 Task: Check the average views per listing of family room in the last 3 years.
Action: Mouse moved to (833, 182)
Screenshot: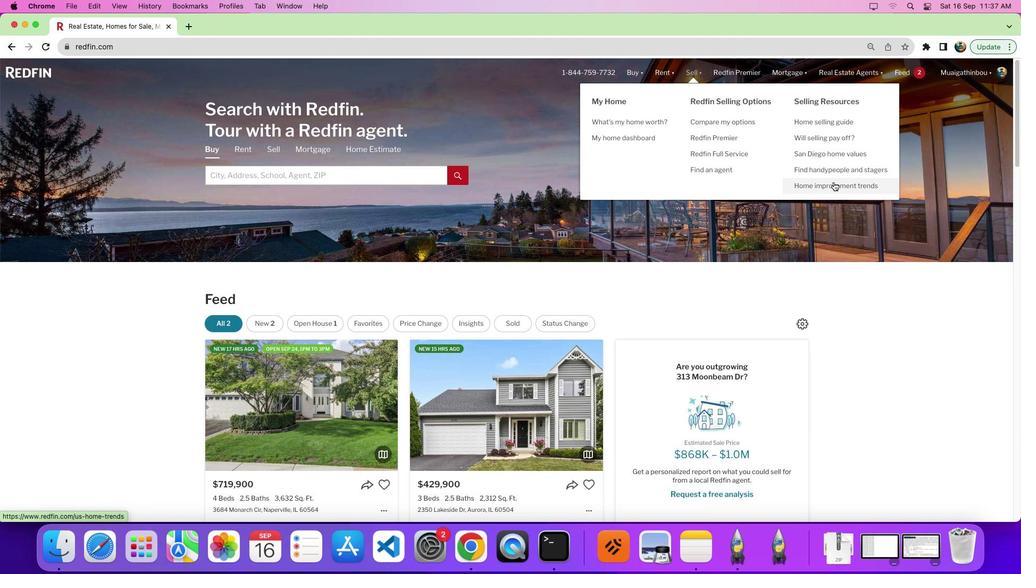 
Action: Mouse pressed left at (833, 182)
Screenshot: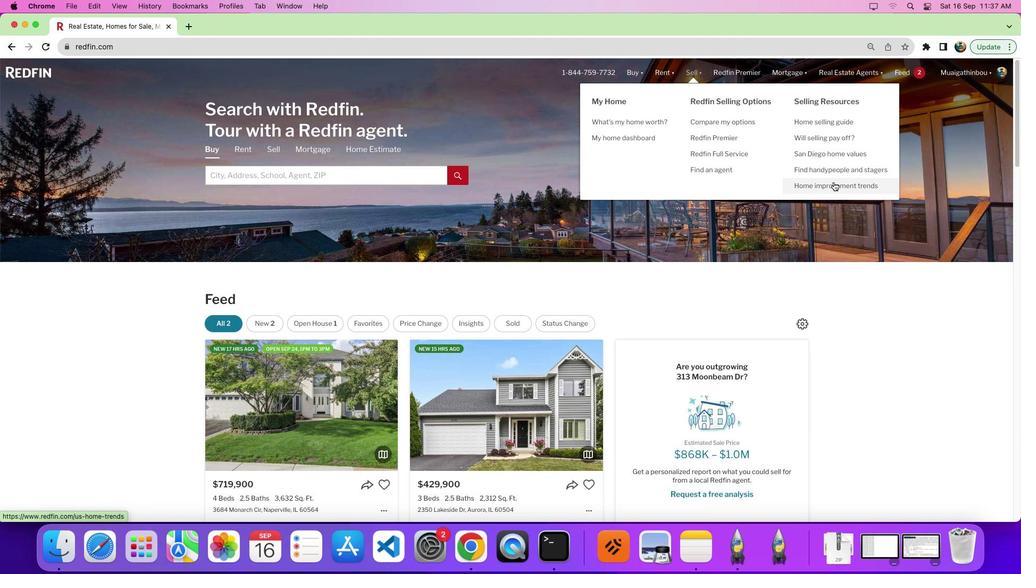 
Action: Mouse pressed left at (833, 182)
Screenshot: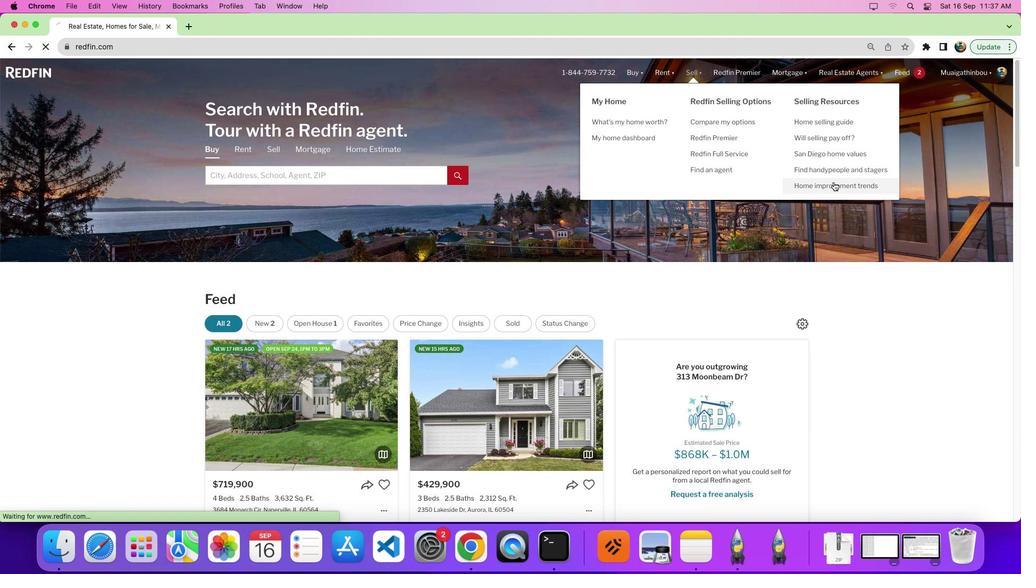 
Action: Mouse moved to (285, 202)
Screenshot: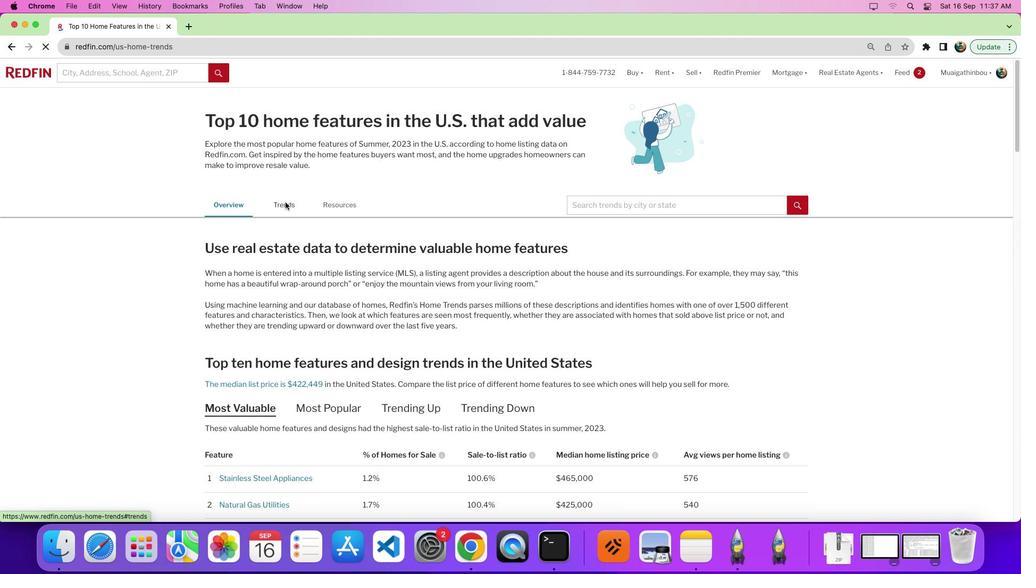 
Action: Mouse pressed left at (285, 202)
Screenshot: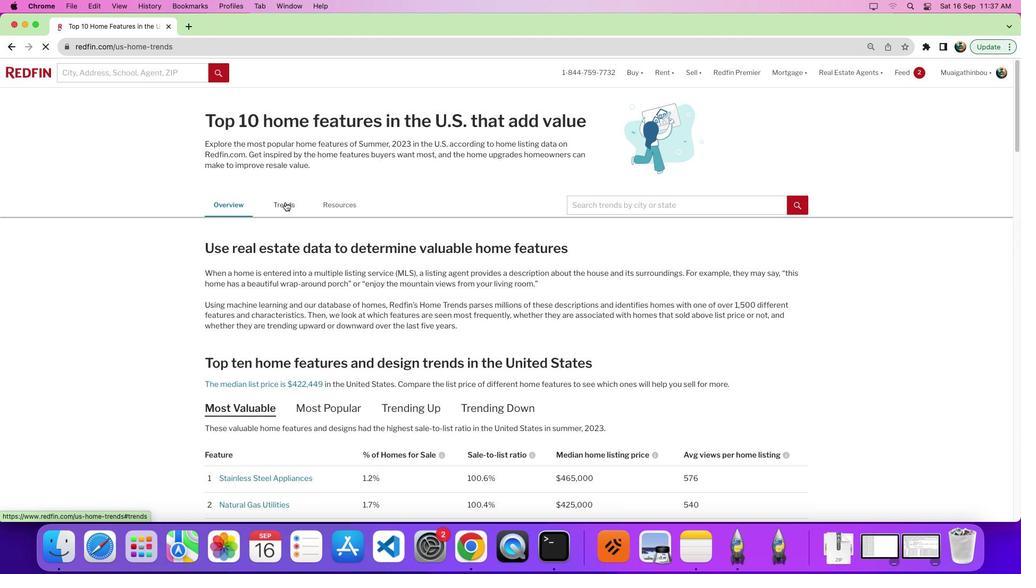 
Action: Mouse moved to (407, 242)
Screenshot: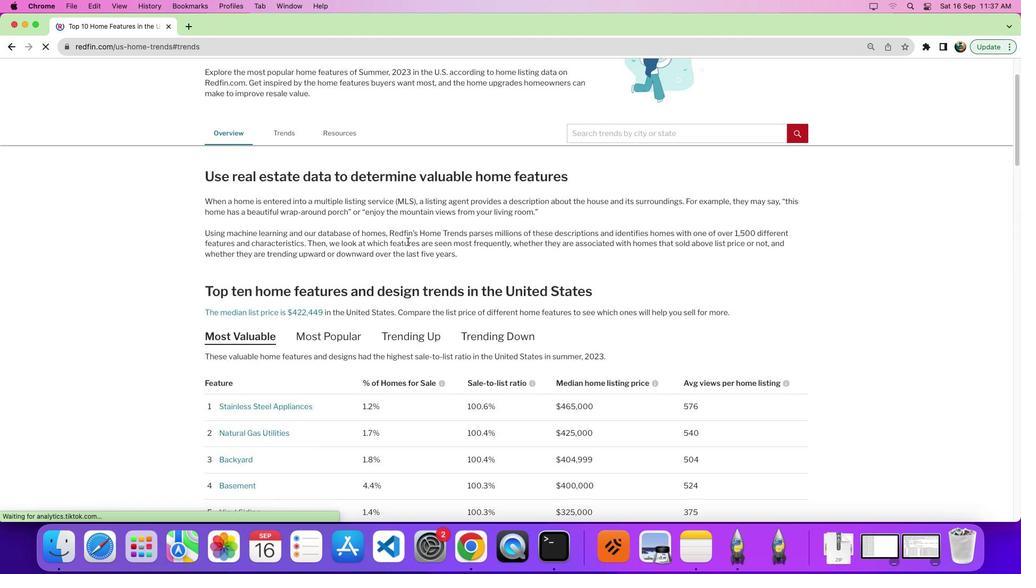 
Action: Mouse scrolled (407, 242) with delta (0, 0)
Screenshot: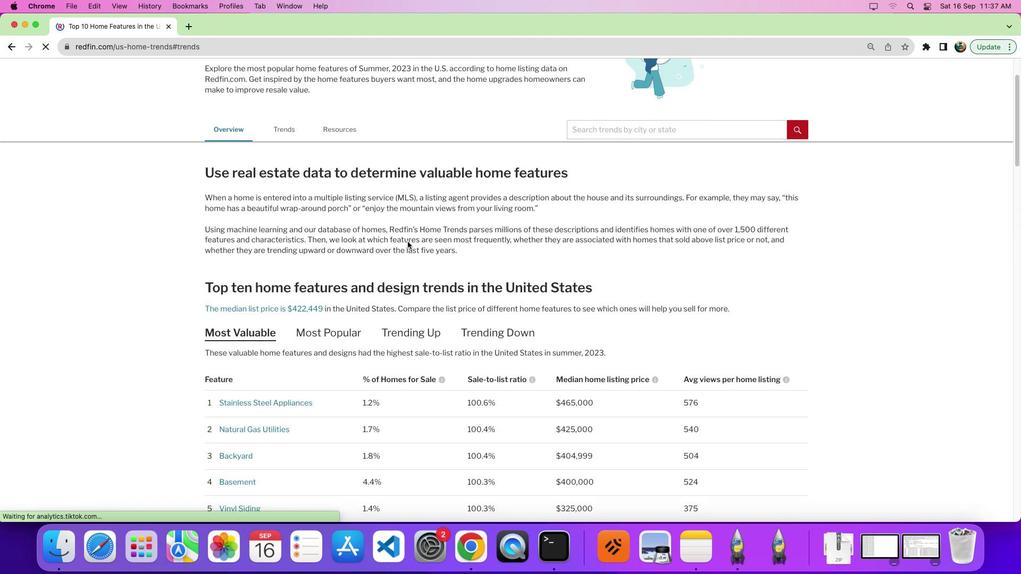 
Action: Mouse scrolled (407, 242) with delta (0, 0)
Screenshot: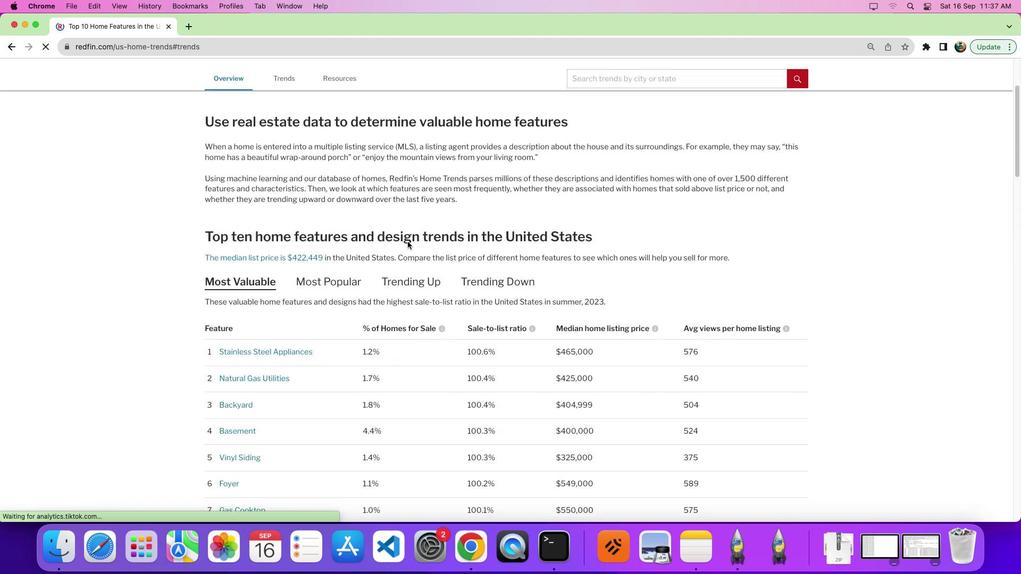 
Action: Mouse scrolled (407, 242) with delta (0, -4)
Screenshot: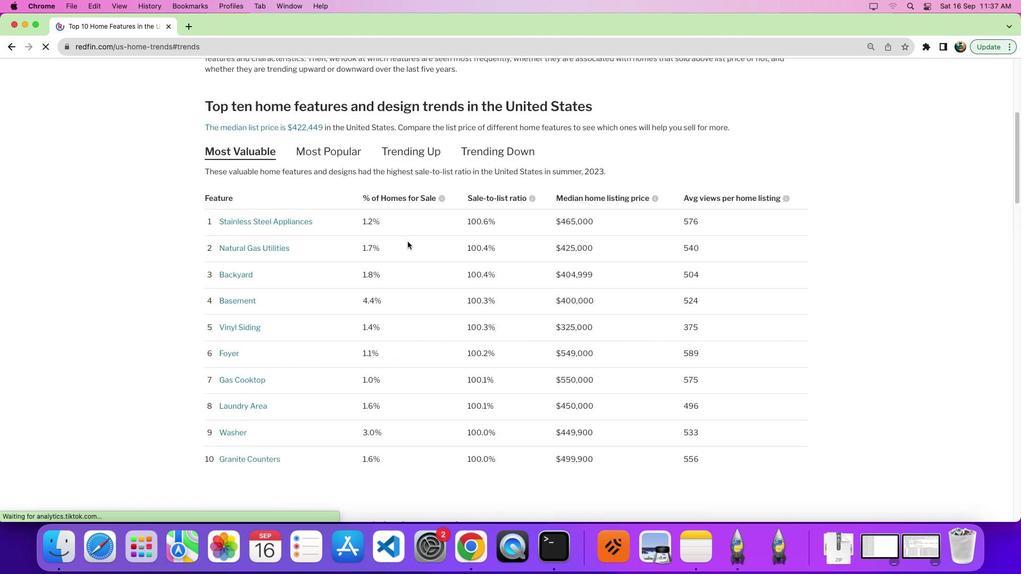 
Action: Mouse moved to (410, 252)
Screenshot: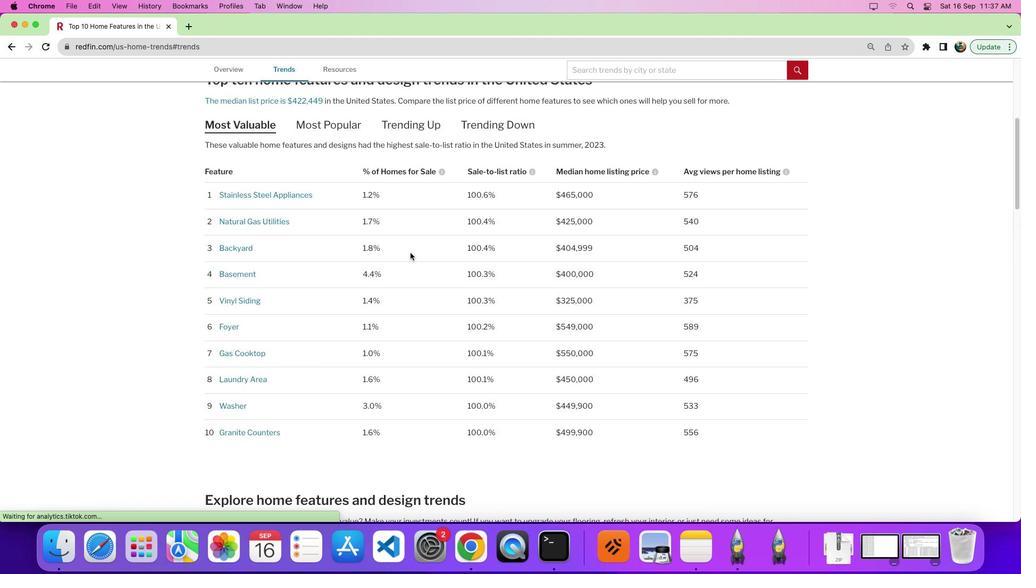 
Action: Mouse scrolled (410, 252) with delta (0, 0)
Screenshot: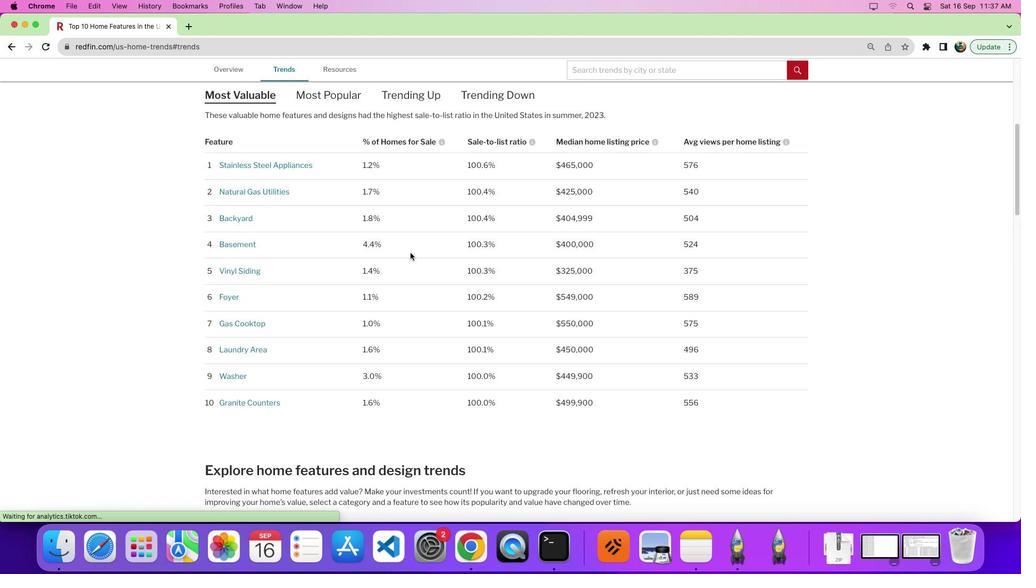 
Action: Mouse scrolled (410, 252) with delta (0, 0)
Screenshot: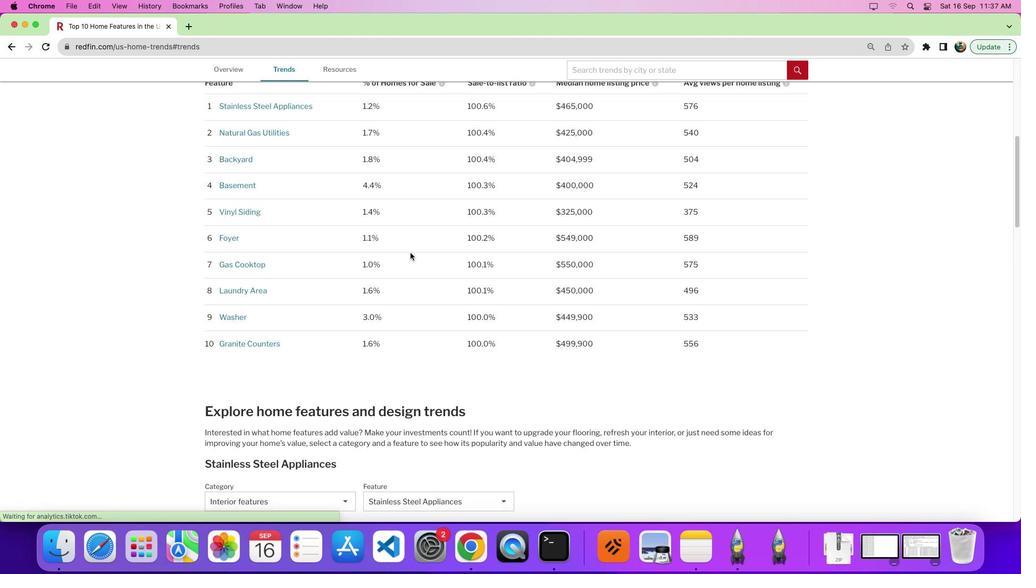 
Action: Mouse scrolled (410, 252) with delta (0, -3)
Screenshot: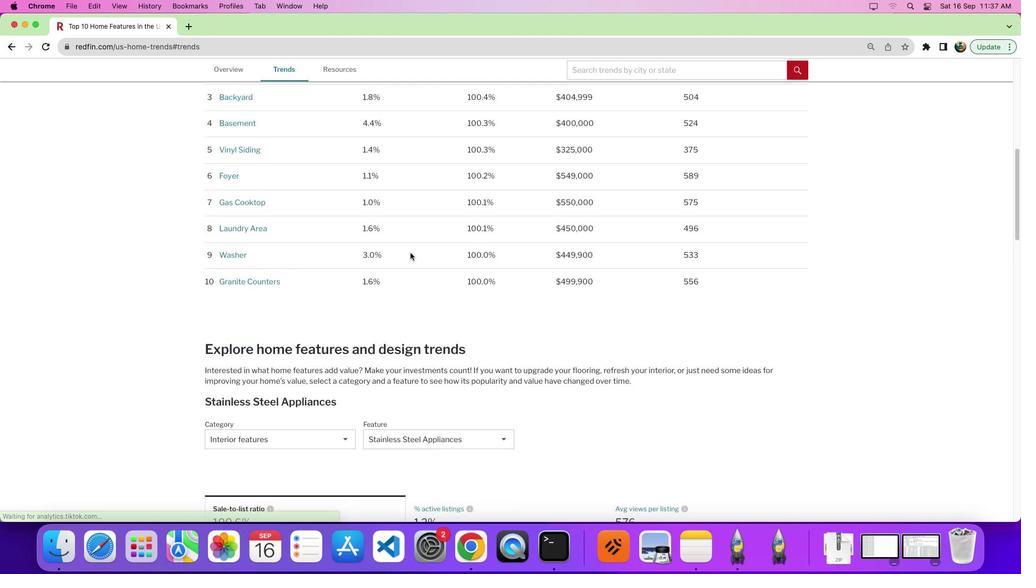 
Action: Mouse scrolled (410, 252) with delta (0, 0)
Screenshot: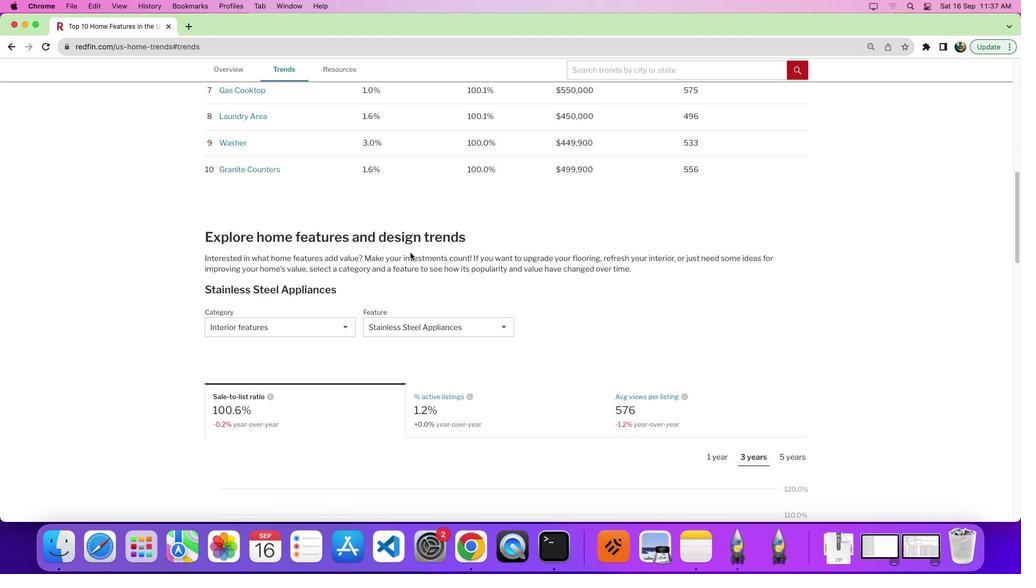 
Action: Mouse scrolled (410, 252) with delta (0, 0)
Screenshot: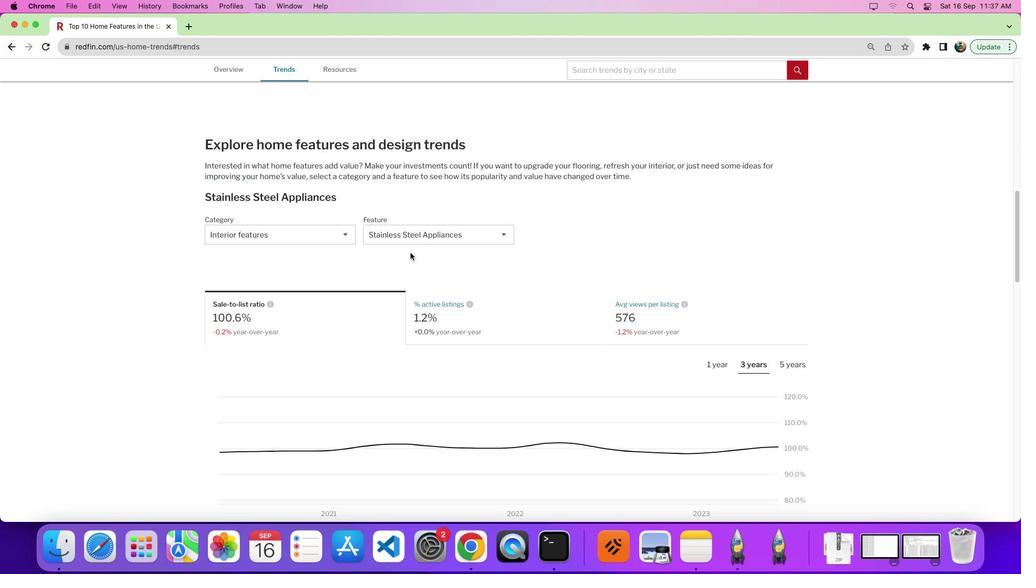 
Action: Mouse scrolled (410, 252) with delta (0, -4)
Screenshot: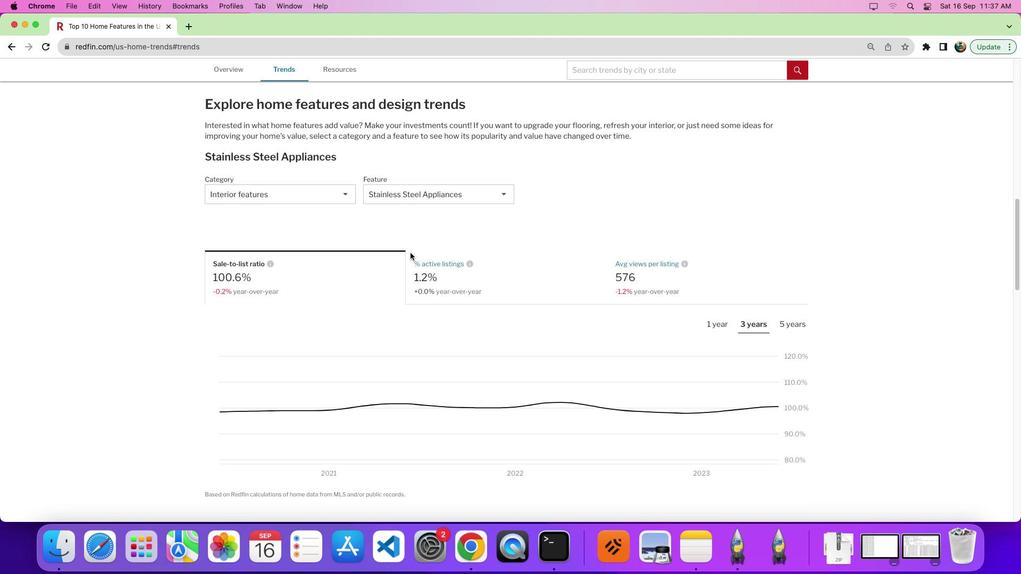 
Action: Mouse moved to (446, 192)
Screenshot: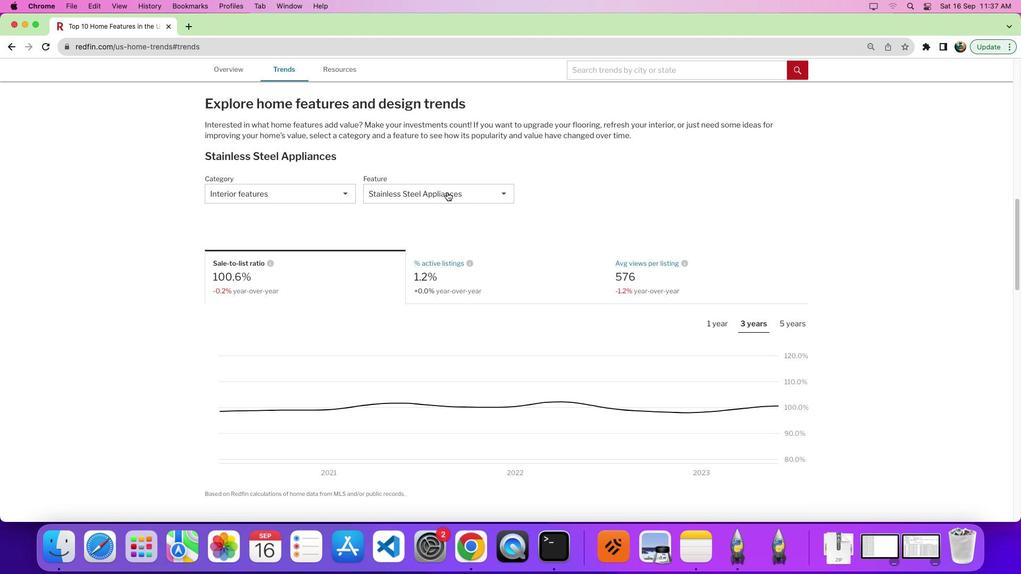 
Action: Mouse pressed left at (446, 192)
Screenshot: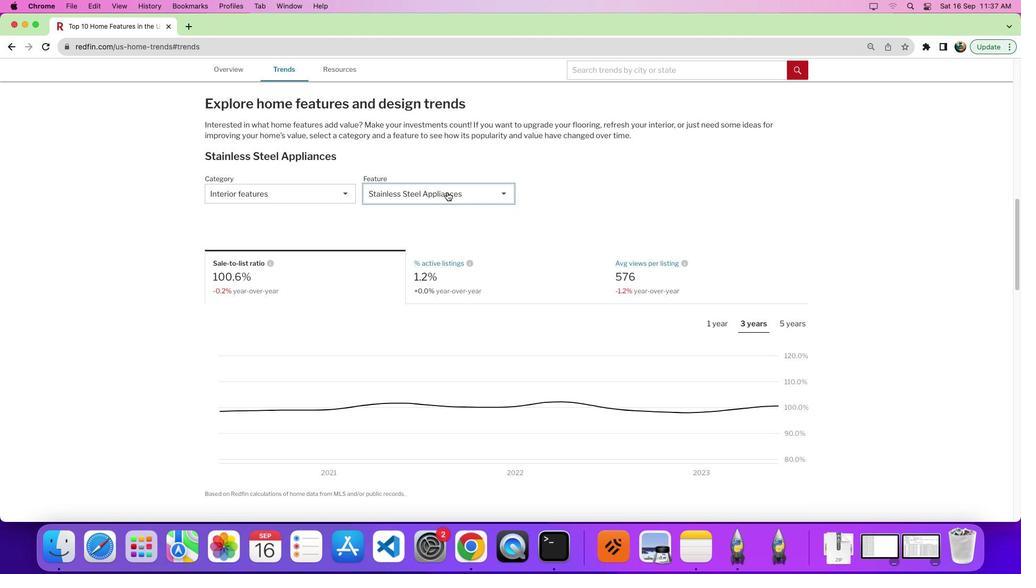 
Action: Mouse moved to (511, 272)
Screenshot: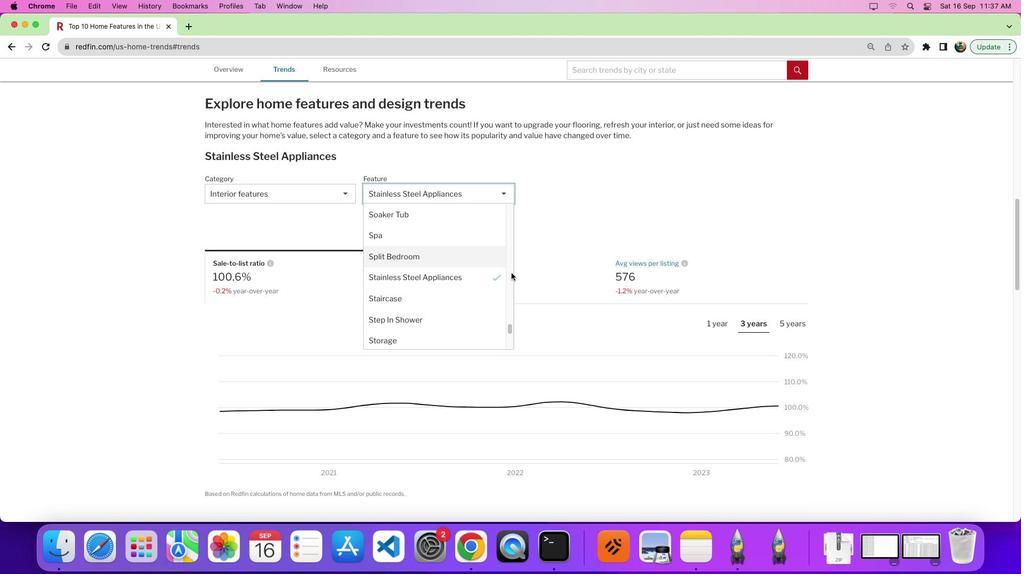 
Action: Mouse pressed left at (511, 272)
Screenshot: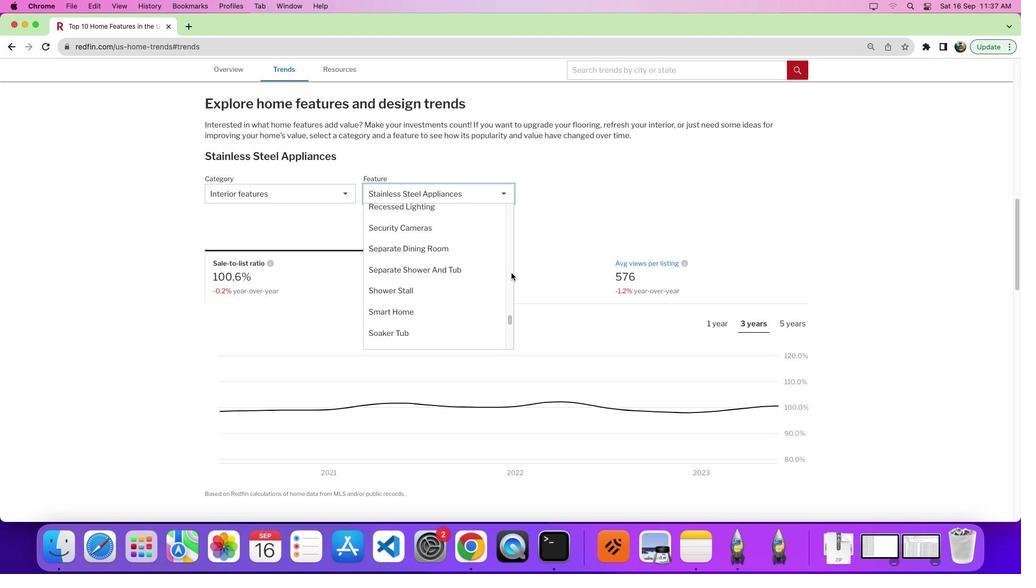 
Action: Mouse moved to (416, 251)
Screenshot: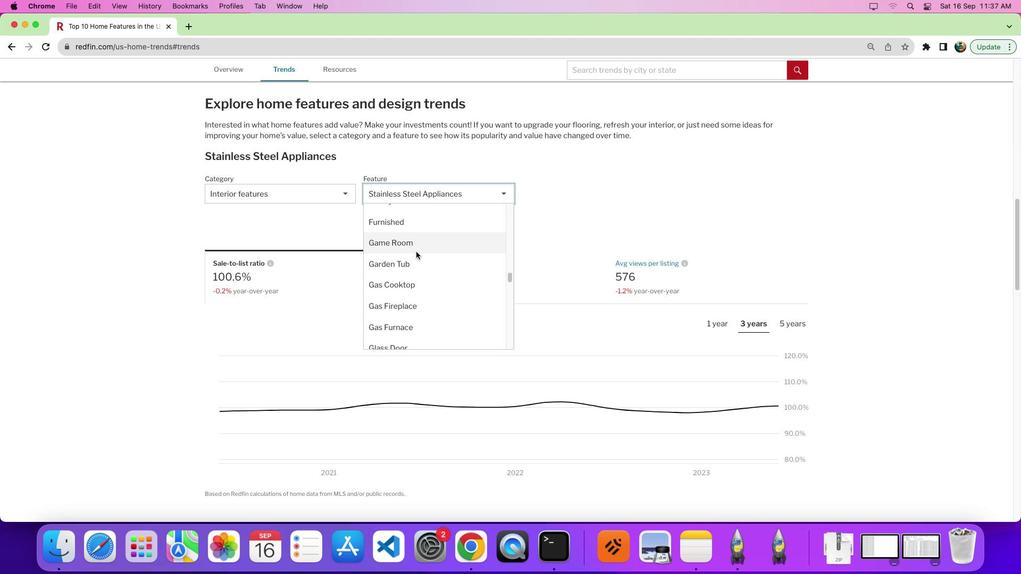 
Action: Mouse scrolled (416, 251) with delta (0, 0)
Screenshot: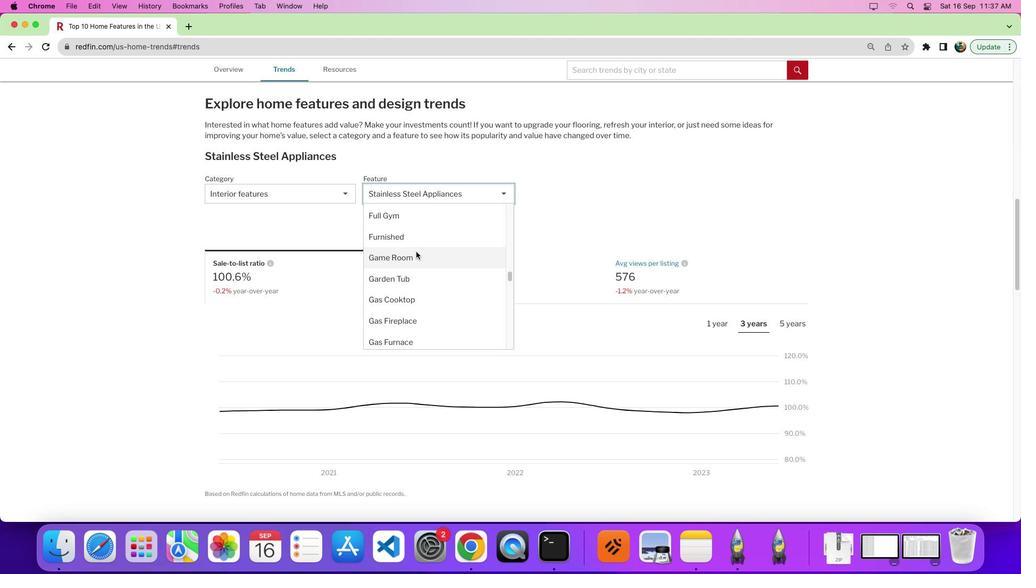
Action: Mouse scrolled (416, 251) with delta (0, 0)
Screenshot: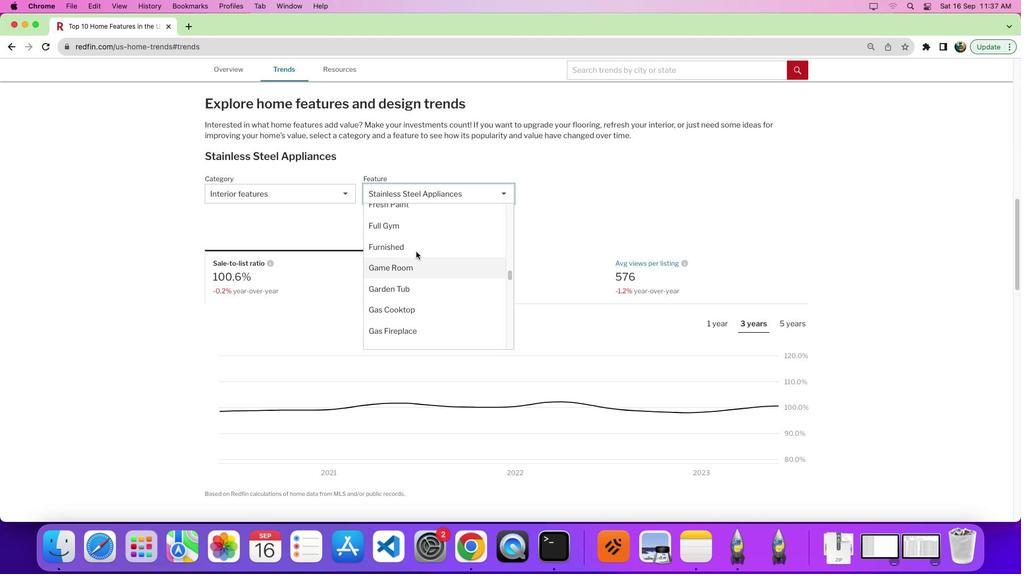 
Action: Mouse moved to (413, 230)
Screenshot: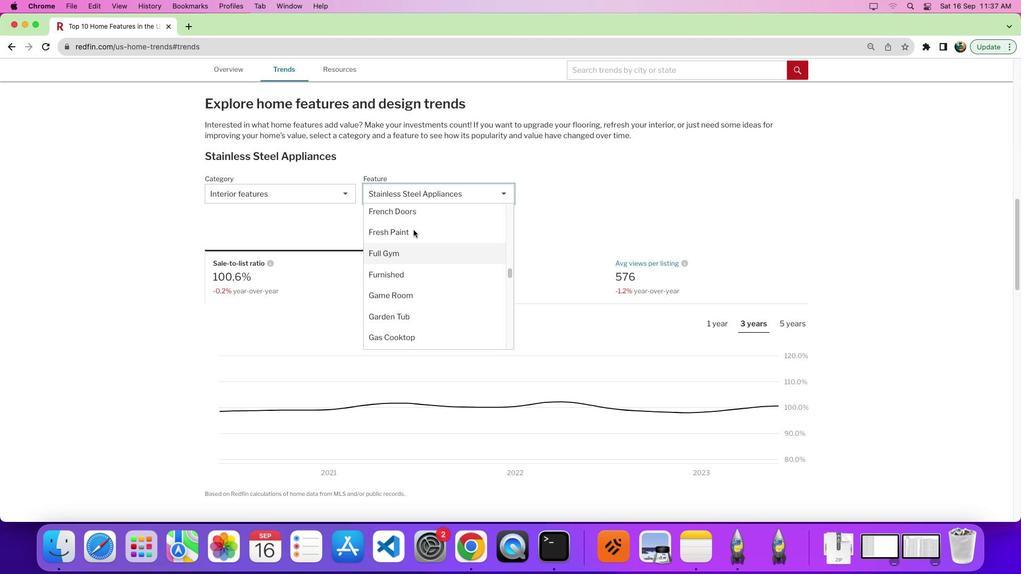 
Action: Mouse scrolled (413, 230) with delta (0, 0)
Screenshot: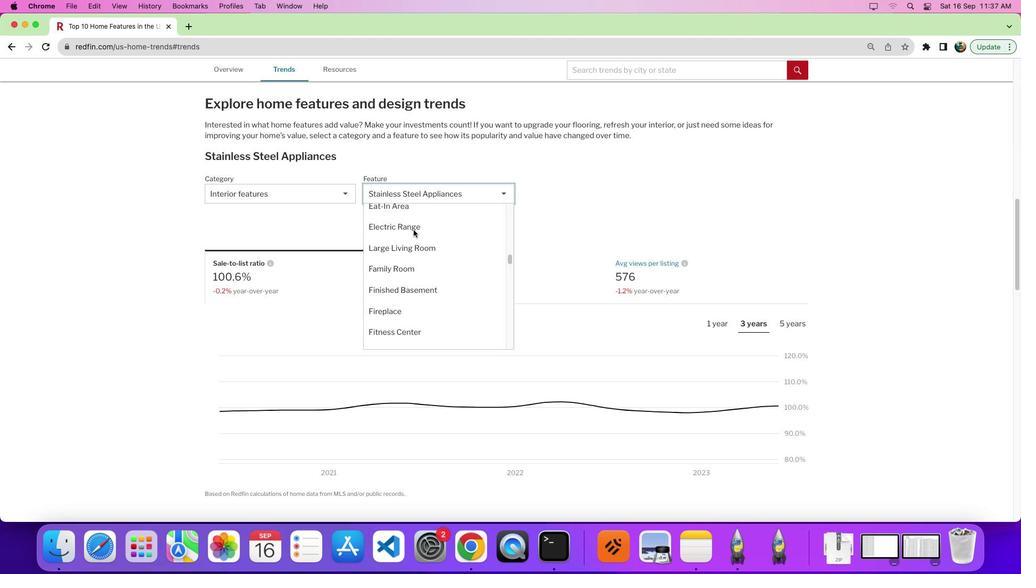 
Action: Mouse scrolled (413, 230) with delta (0, 1)
Screenshot: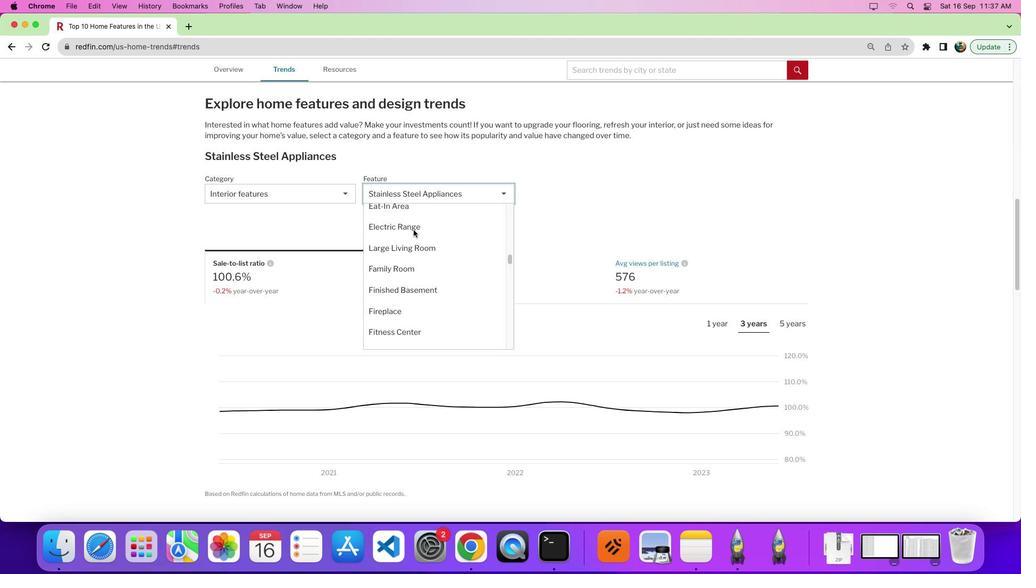 
Action: Mouse scrolled (413, 230) with delta (0, 4)
Screenshot: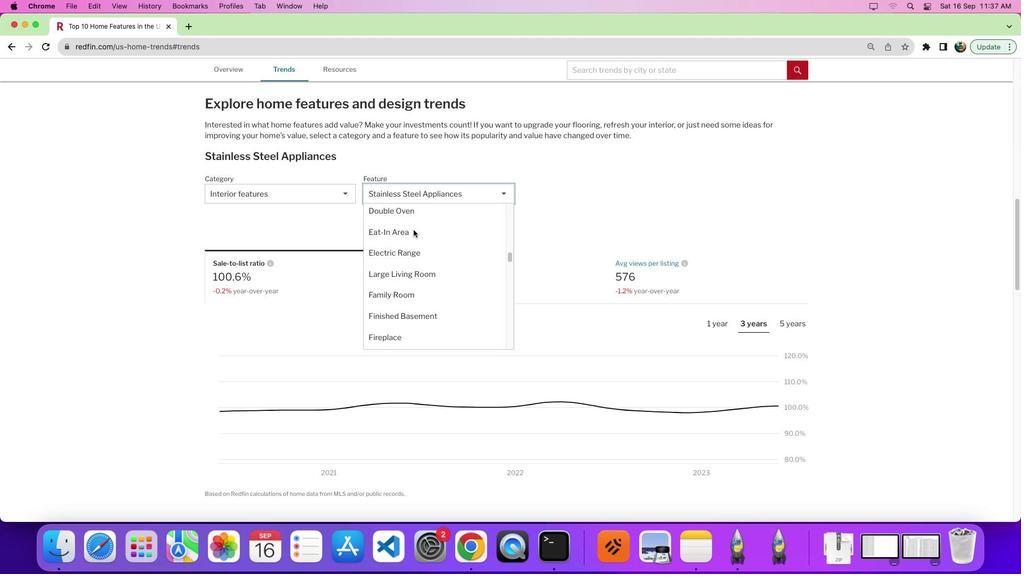
Action: Mouse moved to (419, 328)
Screenshot: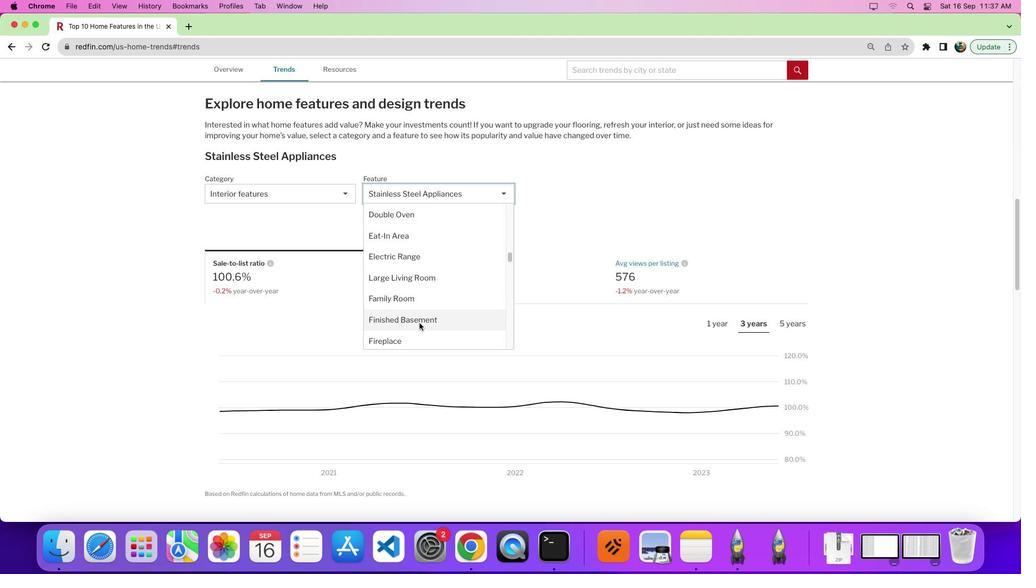 
Action: Mouse scrolled (419, 328) with delta (0, 0)
Screenshot: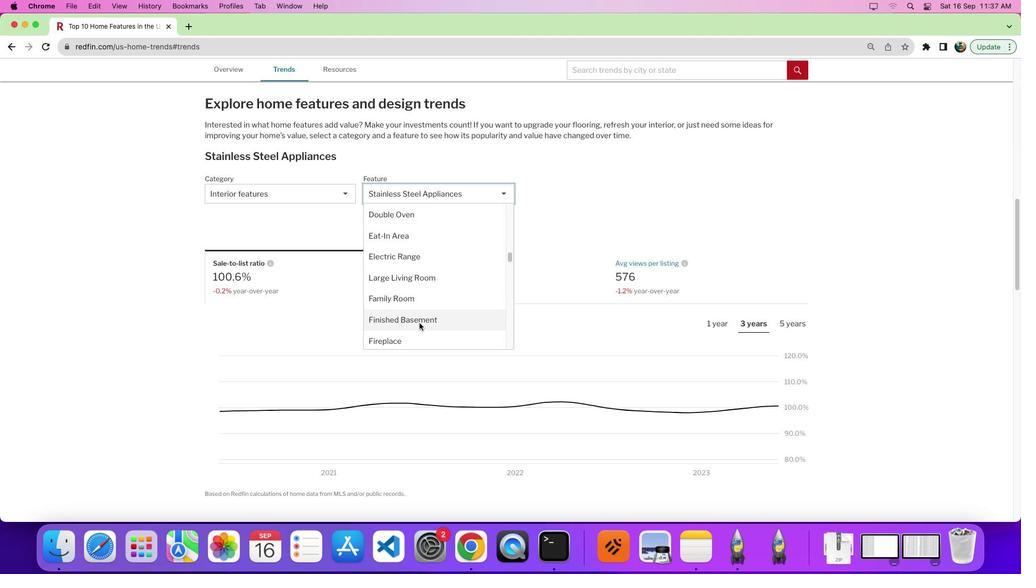 
Action: Mouse moved to (419, 324)
Screenshot: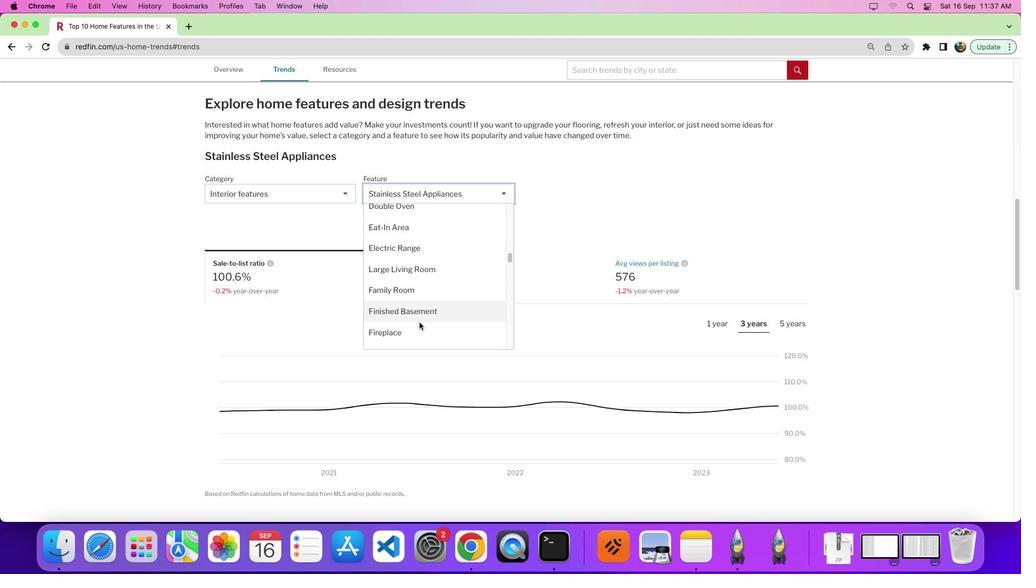 
Action: Mouse scrolled (419, 324) with delta (0, 0)
Screenshot: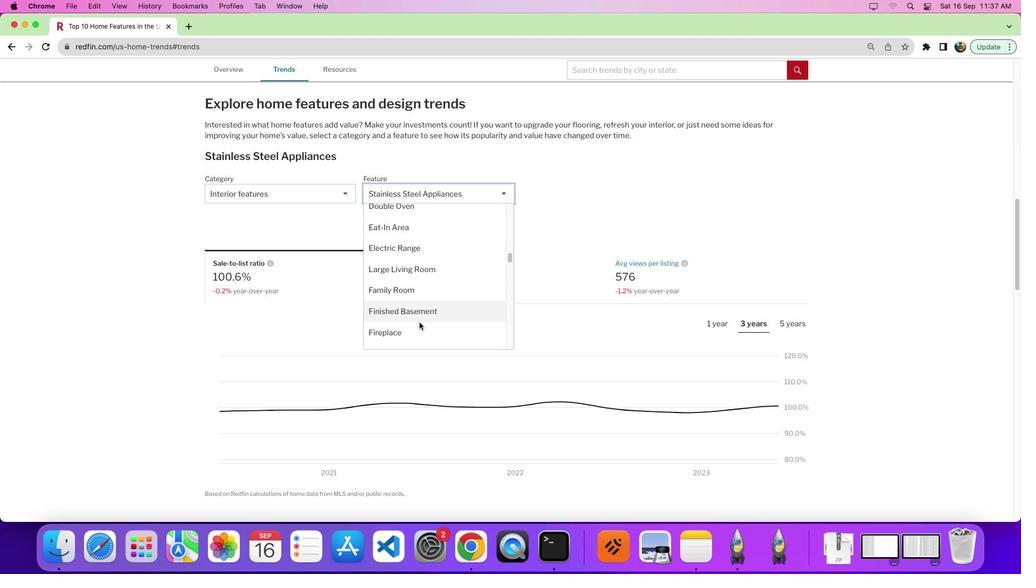 
Action: Mouse moved to (419, 322)
Screenshot: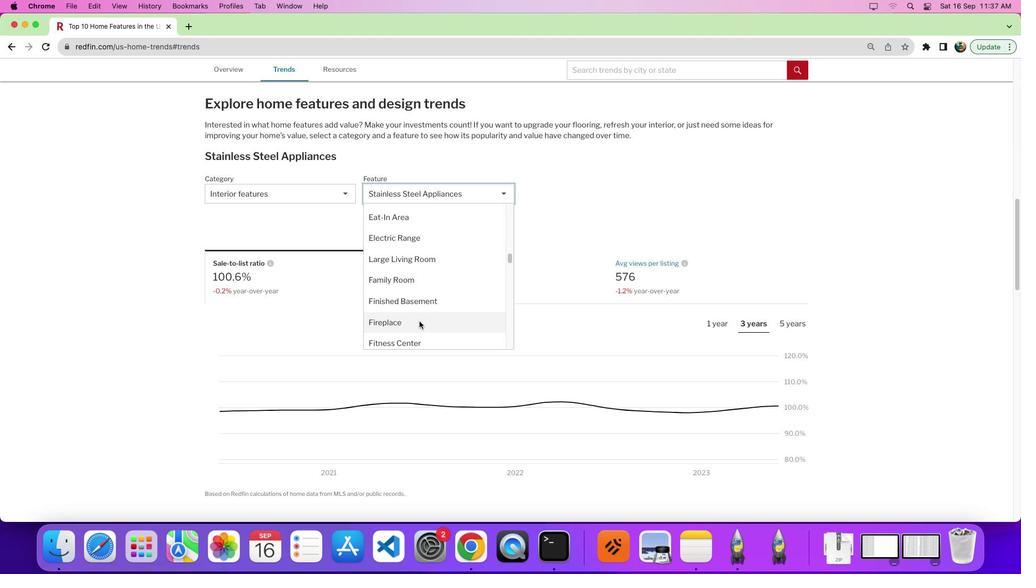 
Action: Mouse scrolled (419, 322) with delta (0, 0)
Screenshot: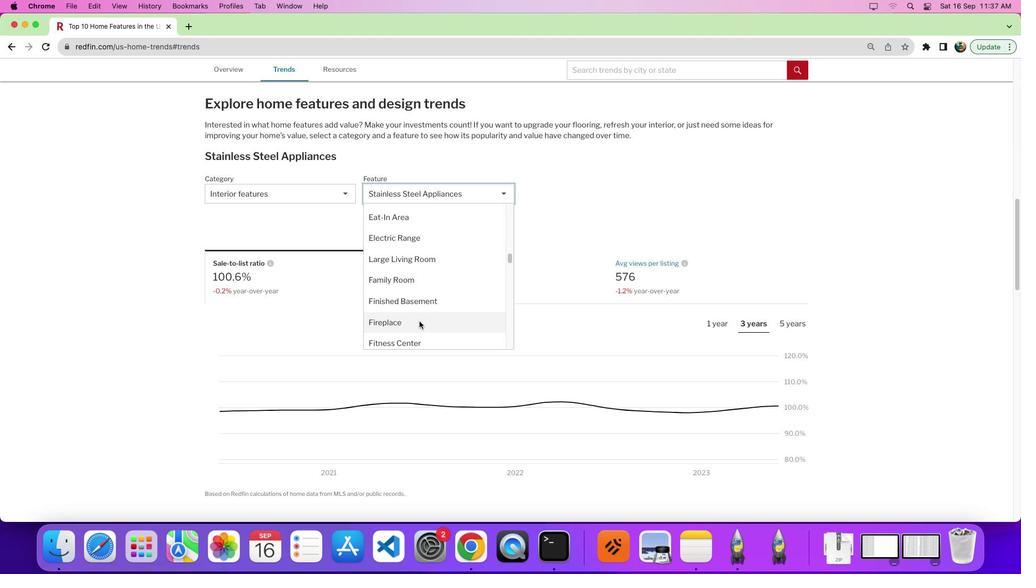 
Action: Mouse moved to (419, 322)
Screenshot: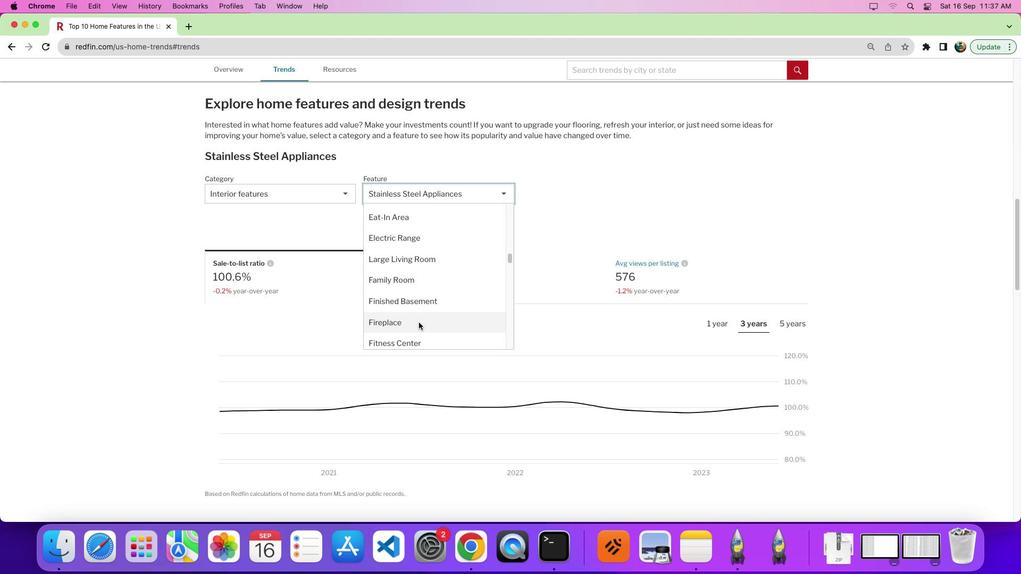 
Action: Mouse scrolled (419, 322) with delta (0, 0)
Screenshot: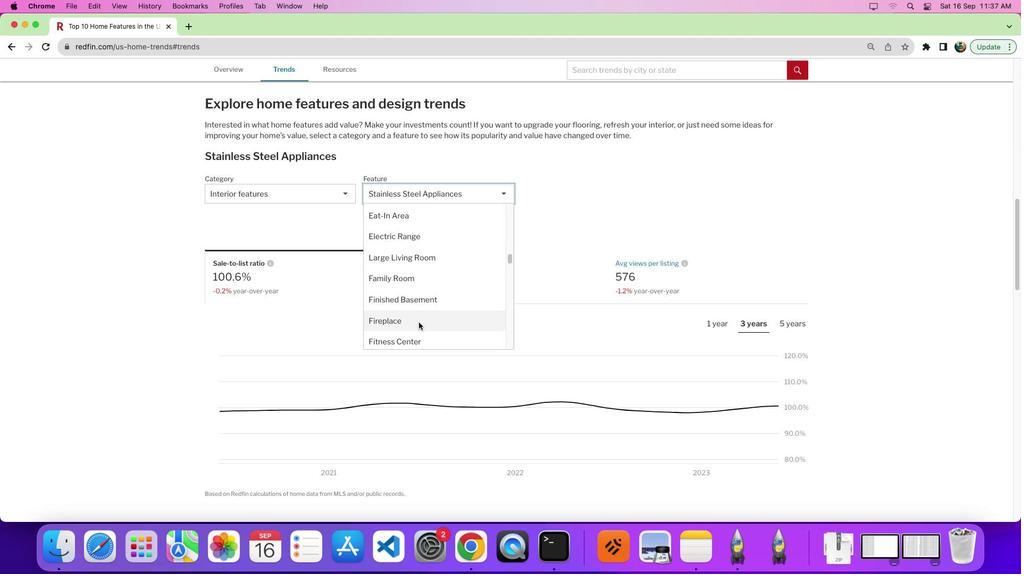 
Action: Mouse moved to (413, 282)
Screenshot: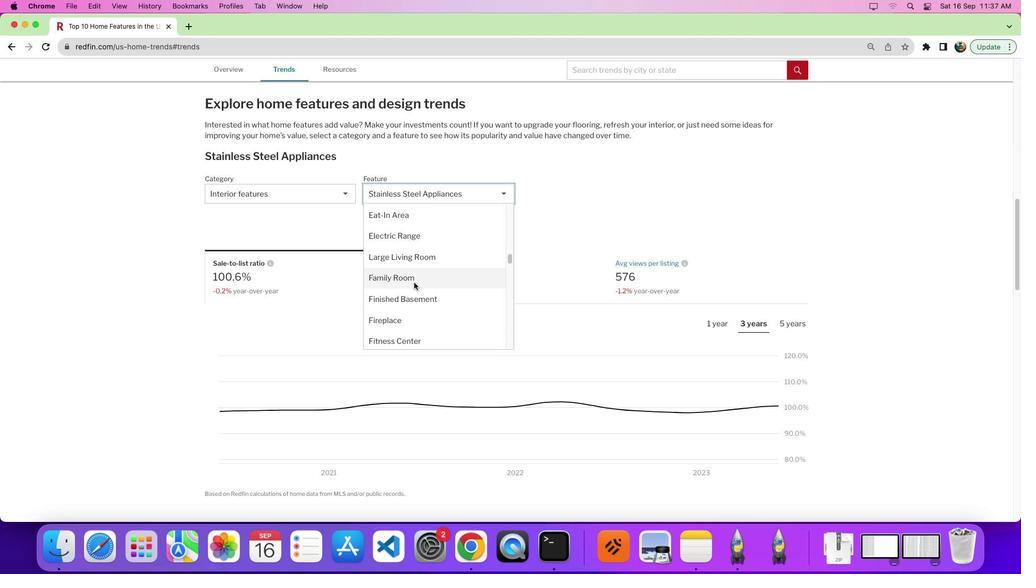 
Action: Mouse pressed left at (413, 282)
Screenshot: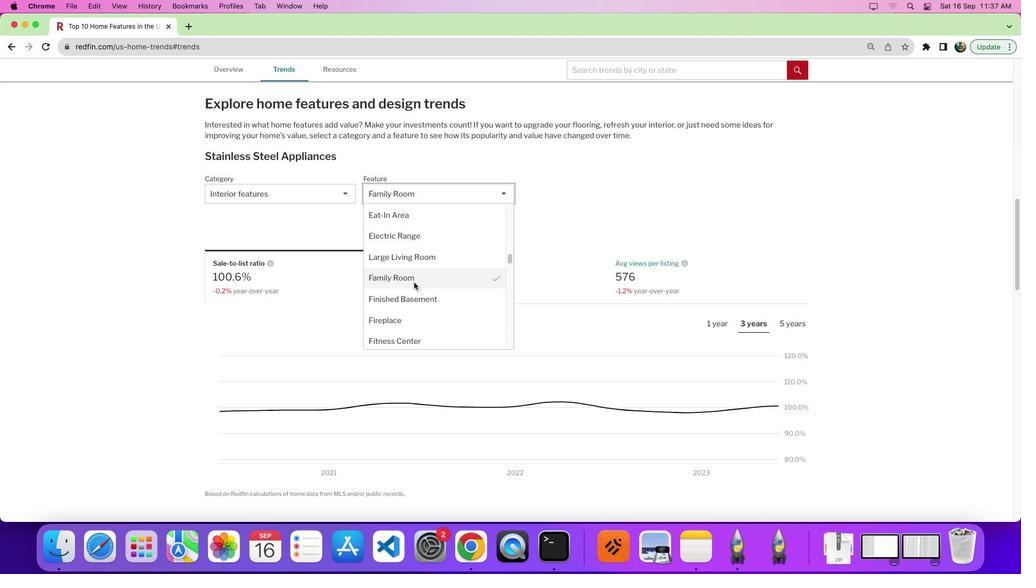 
Action: Mouse moved to (698, 326)
Screenshot: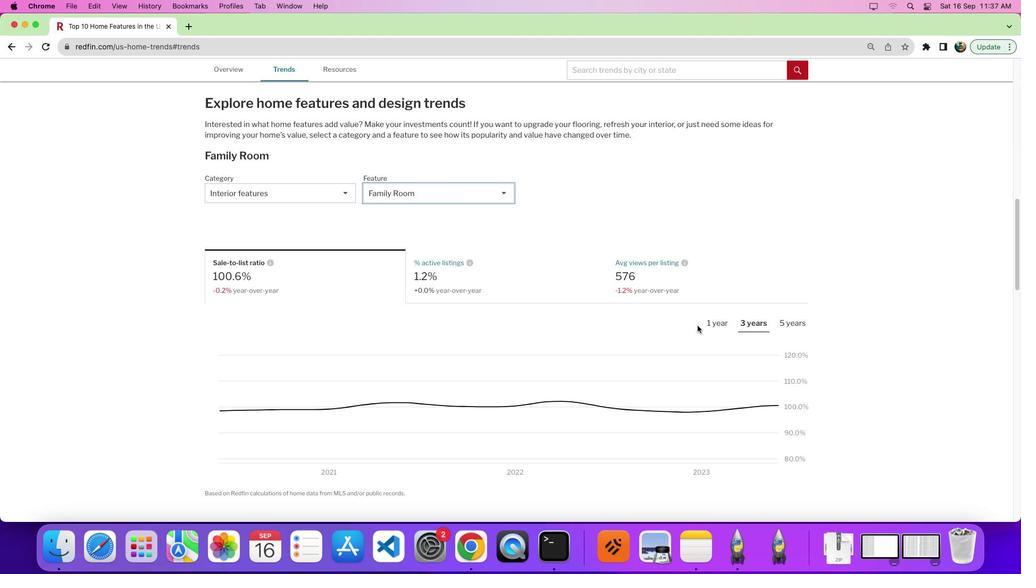 
Action: Mouse scrolled (698, 326) with delta (0, 0)
Screenshot: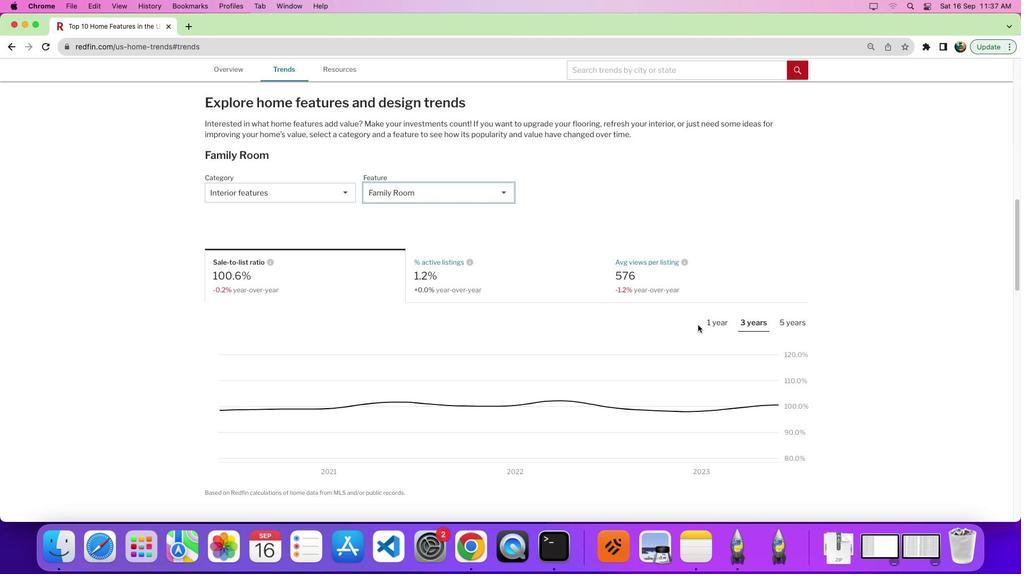 
Action: Mouse scrolled (698, 326) with delta (0, 0)
Screenshot: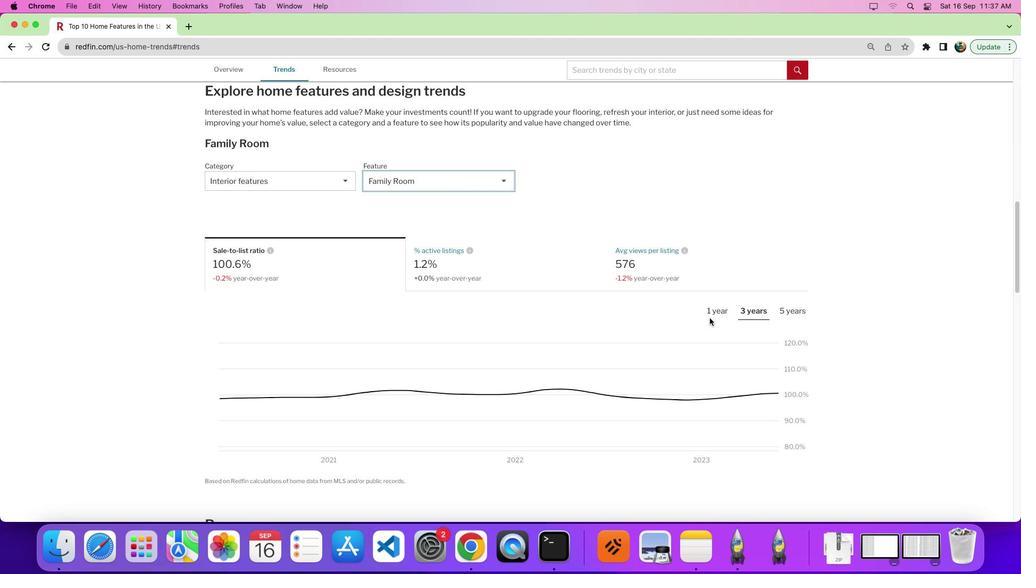 
Action: Mouse moved to (638, 252)
Screenshot: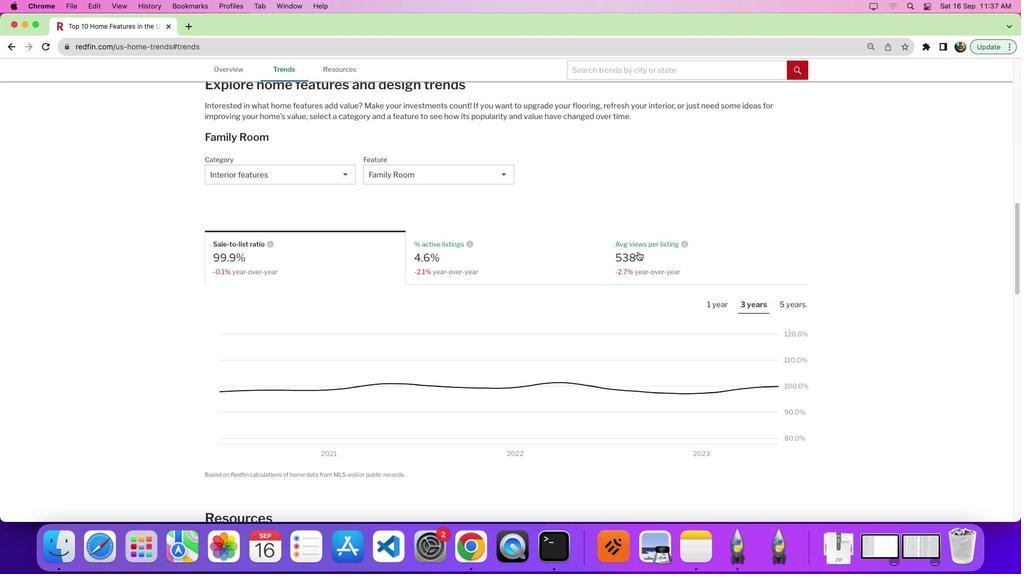 
Action: Mouse pressed left at (638, 252)
Screenshot: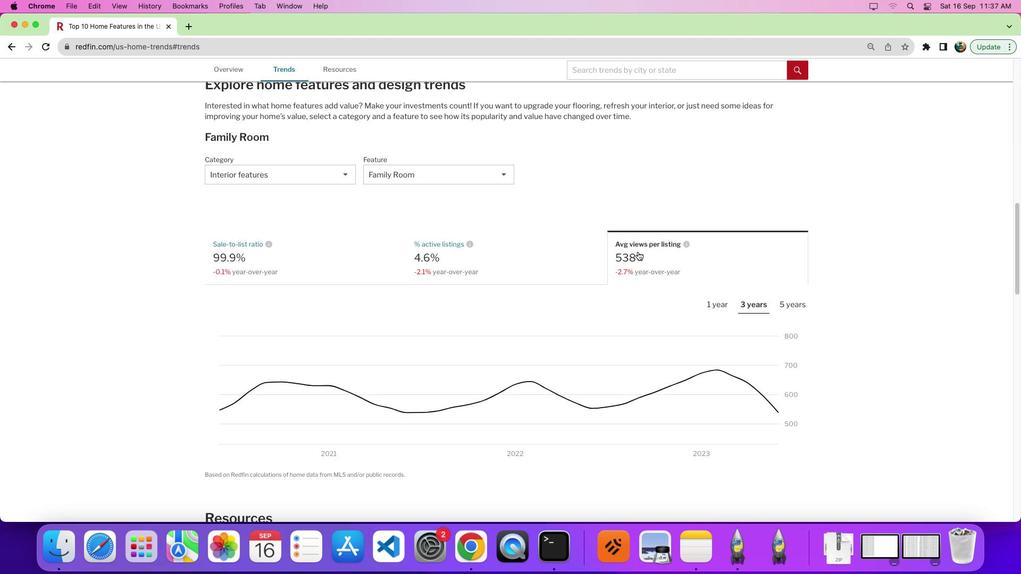 
Action: Mouse moved to (767, 338)
Screenshot: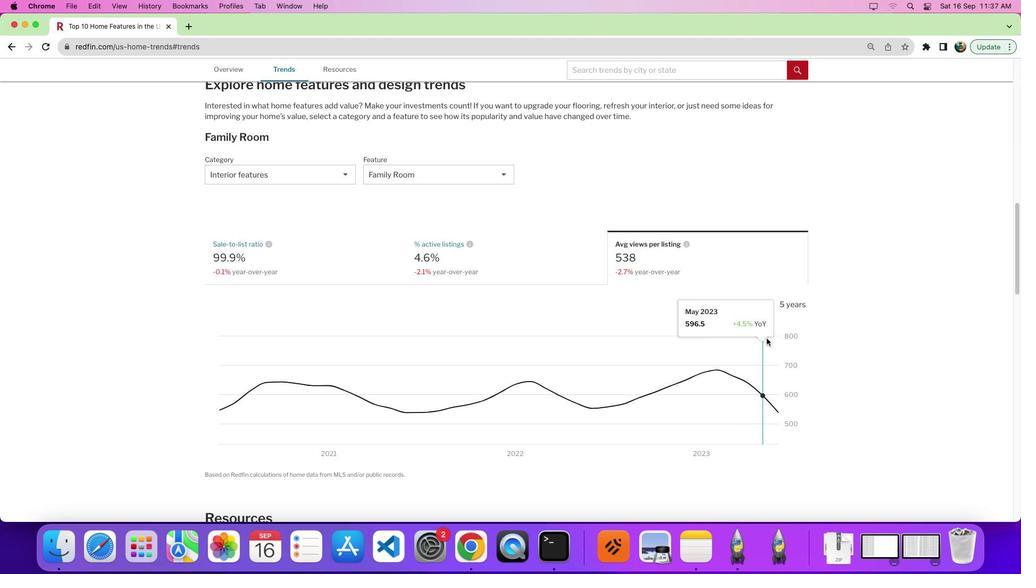 
Action: Mouse scrolled (767, 338) with delta (0, 0)
Screenshot: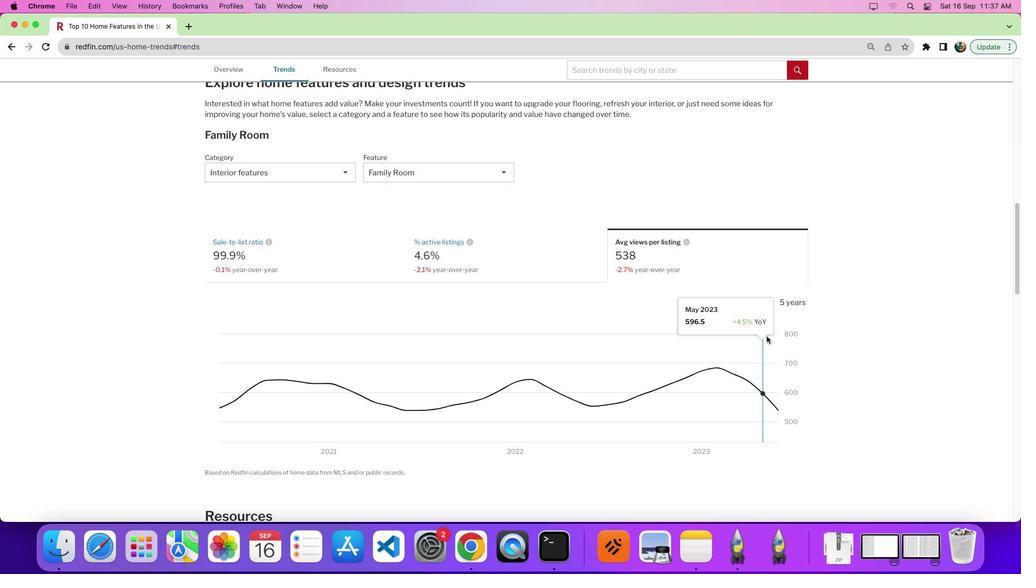
Action: Mouse moved to (767, 336)
Screenshot: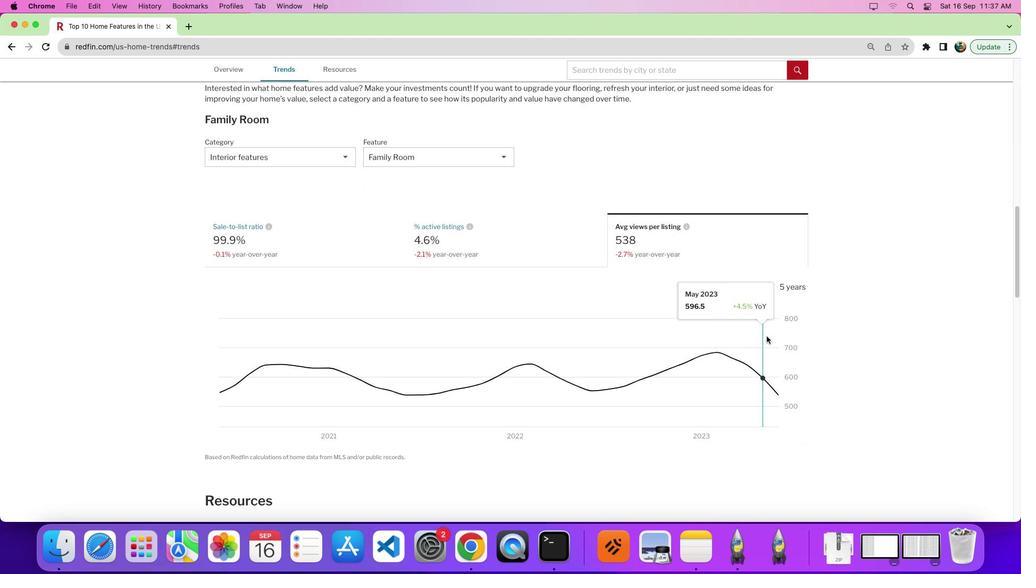 
Action: Mouse scrolled (767, 336) with delta (0, 0)
Screenshot: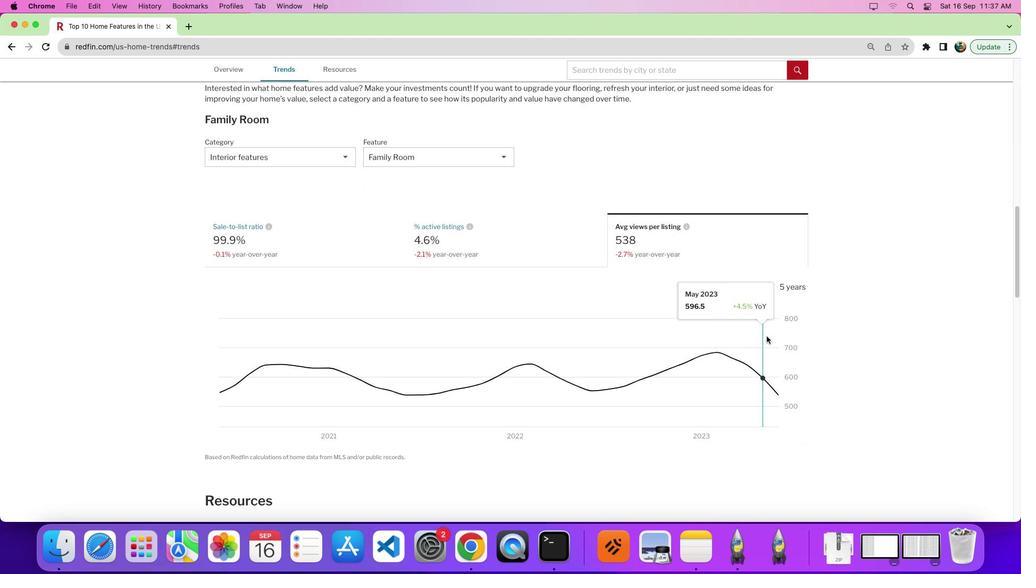 
Action: Mouse moved to (767, 336)
Screenshot: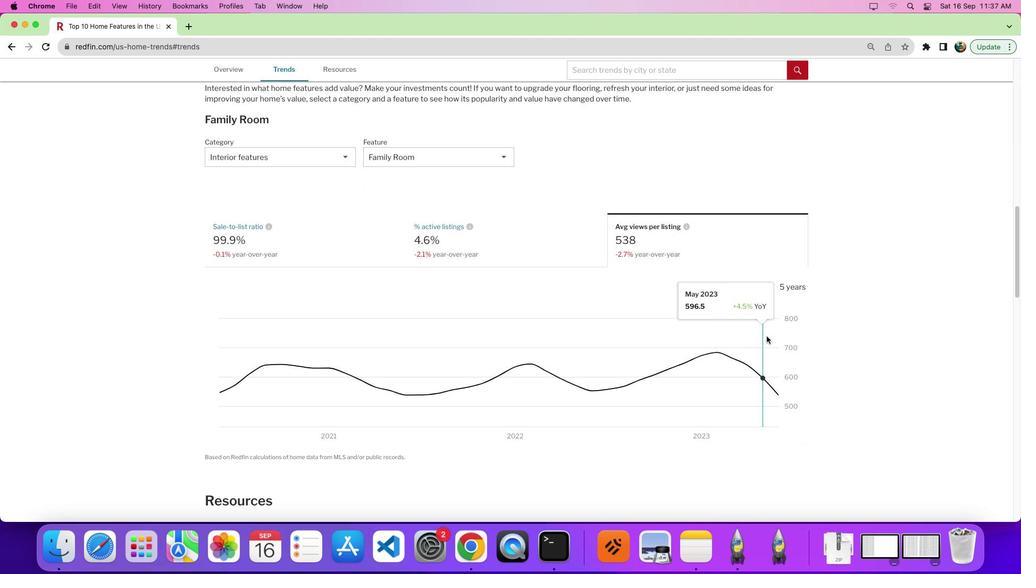 
Action: Mouse scrolled (767, 336) with delta (0, 0)
Screenshot: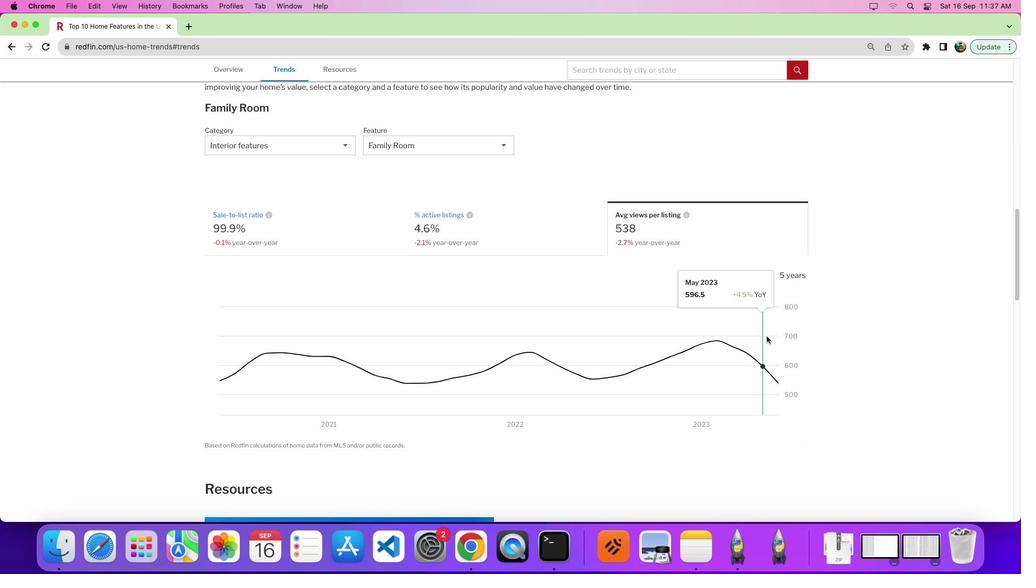 
Action: Mouse scrolled (767, 336) with delta (0, 0)
Screenshot: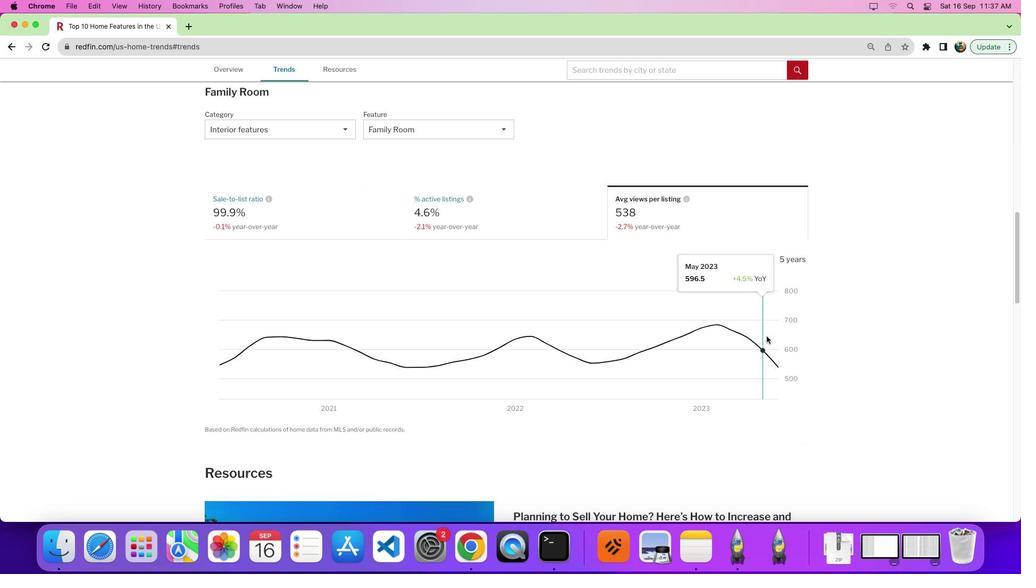 
Action: Mouse moved to (718, 335)
Screenshot: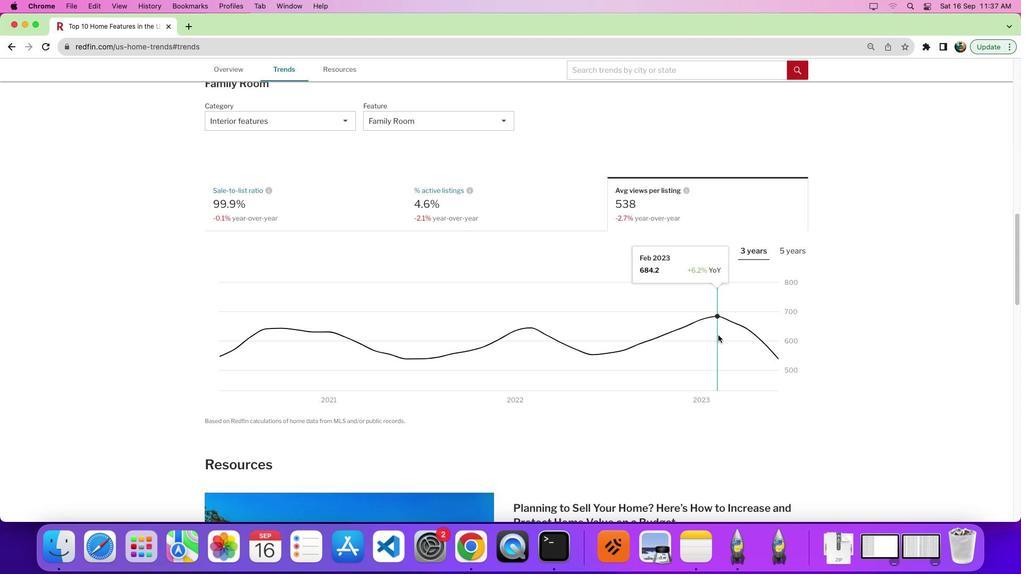 
